 Task: Create Card Patent Application Review in Board Customer Advocacy Tips to Workspace Editing and Proofreading. Create Card Scooter Review in Board Email Marketing Engagement Optimization to Workspace Editing and Proofreading. Create Card Copyright Protection Review in Board Market Segmentation and Targeting Plan Implementation to Workspace Editing and Proofreading
Action: Mouse moved to (221, 170)
Screenshot: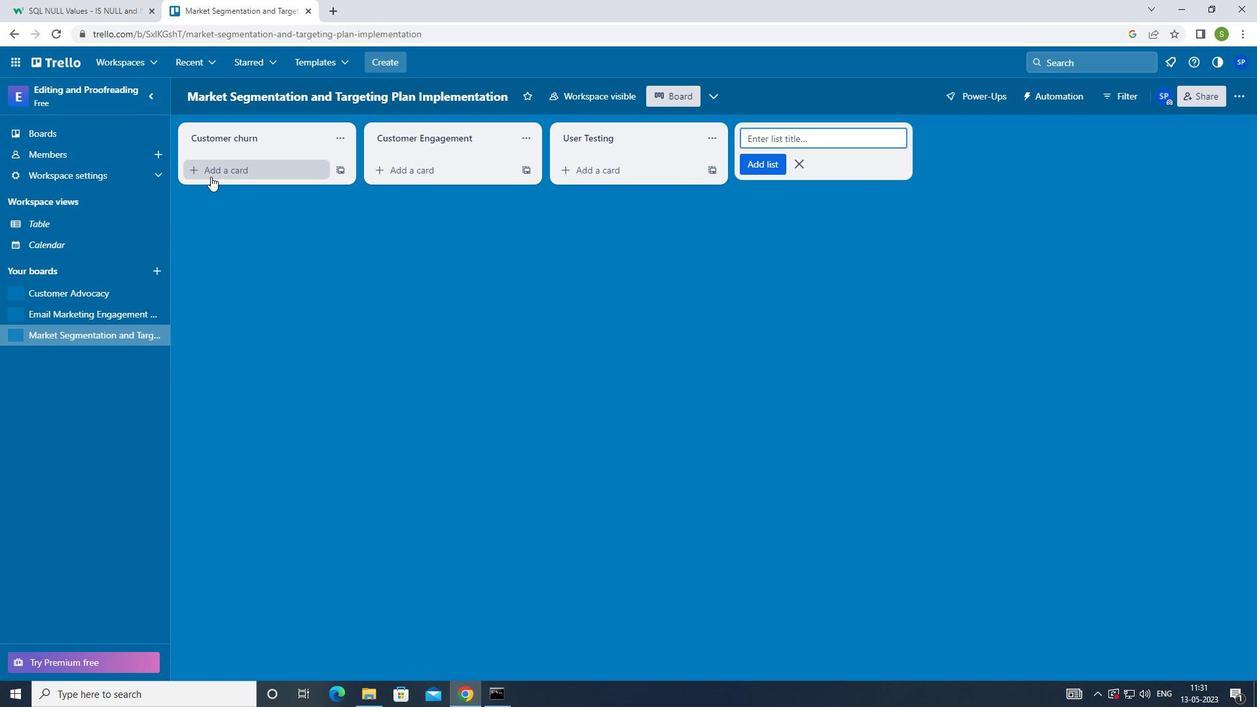 
Action: Mouse pressed left at (221, 170)
Screenshot: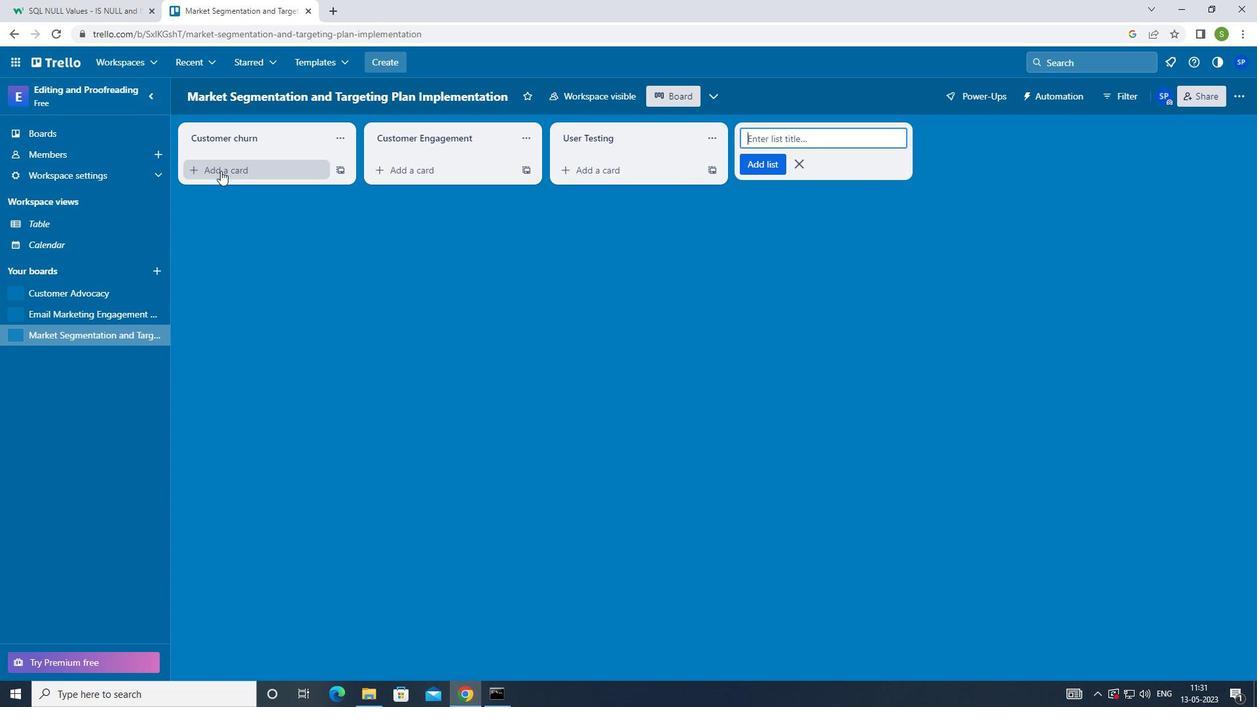 
Action: Mouse moved to (242, 286)
Screenshot: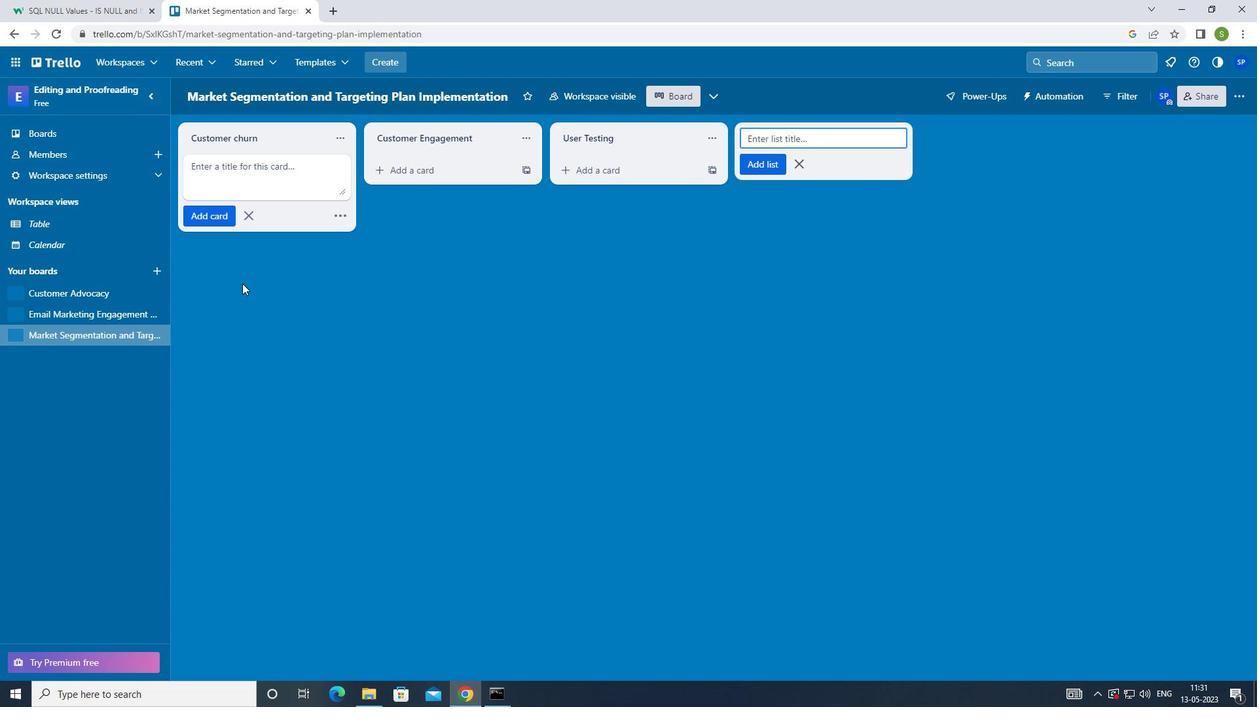 
Action: Key pressed <Key.shift>PATENT<Key.space><Key.shift>APPLICATON<Key.space><Key.shift>REVIEW<Key.enter>
Screenshot: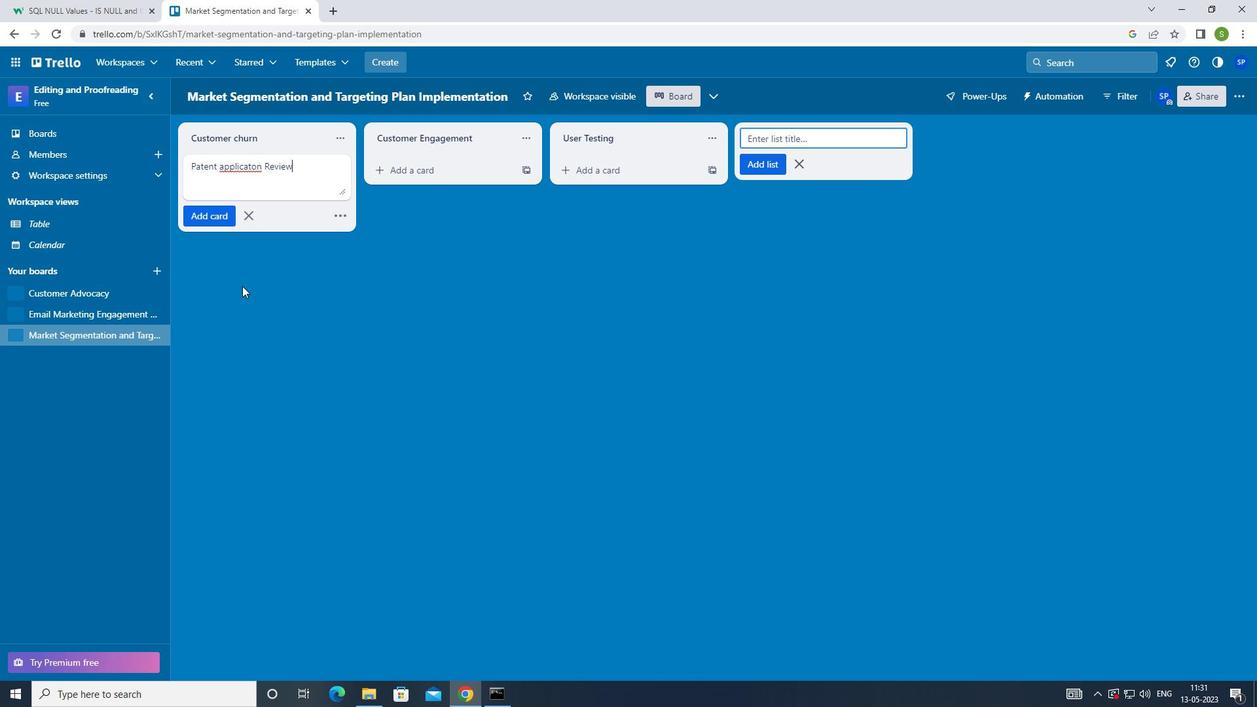 
Action: Mouse moved to (59, 313)
Screenshot: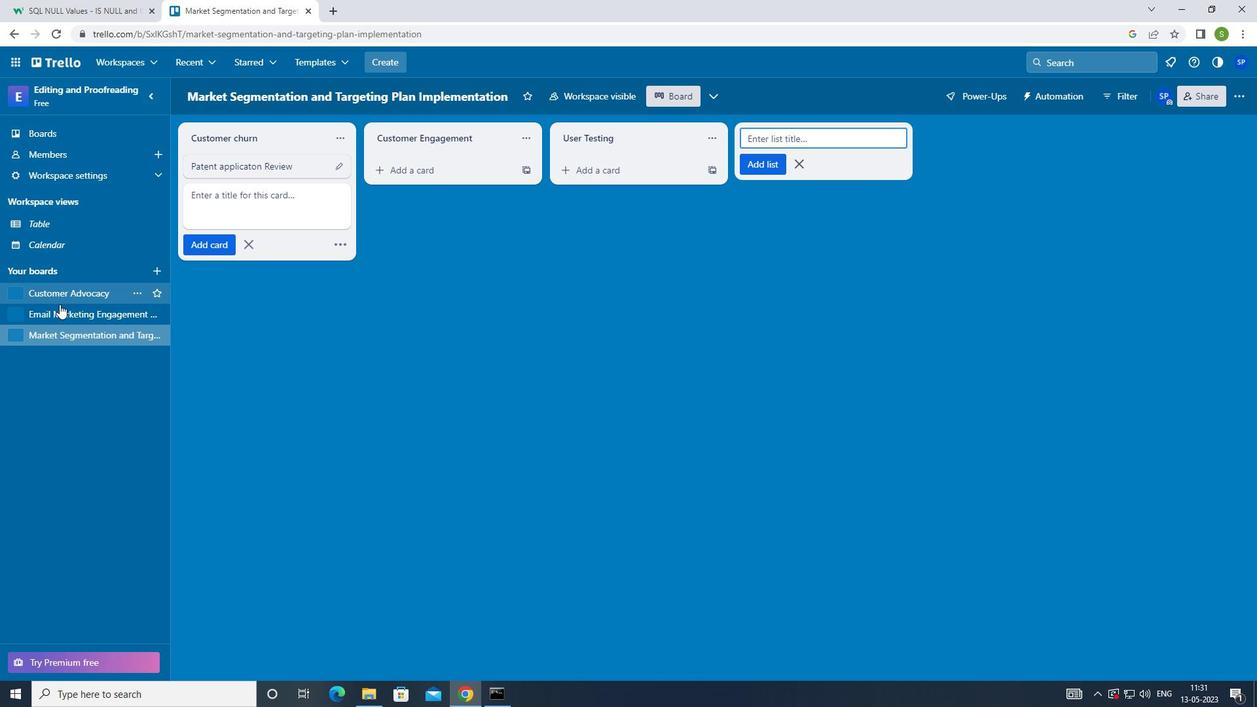 
Action: Mouse pressed left at (59, 313)
Screenshot: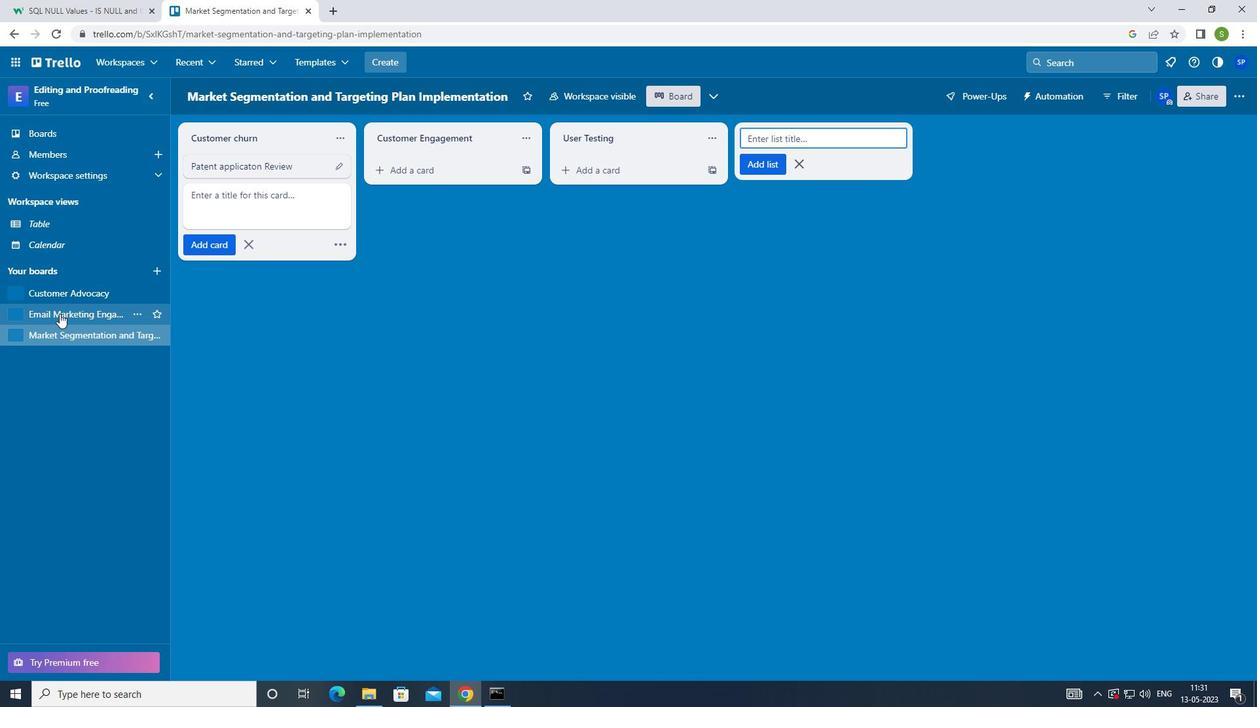 
Action: Mouse moved to (254, 178)
Screenshot: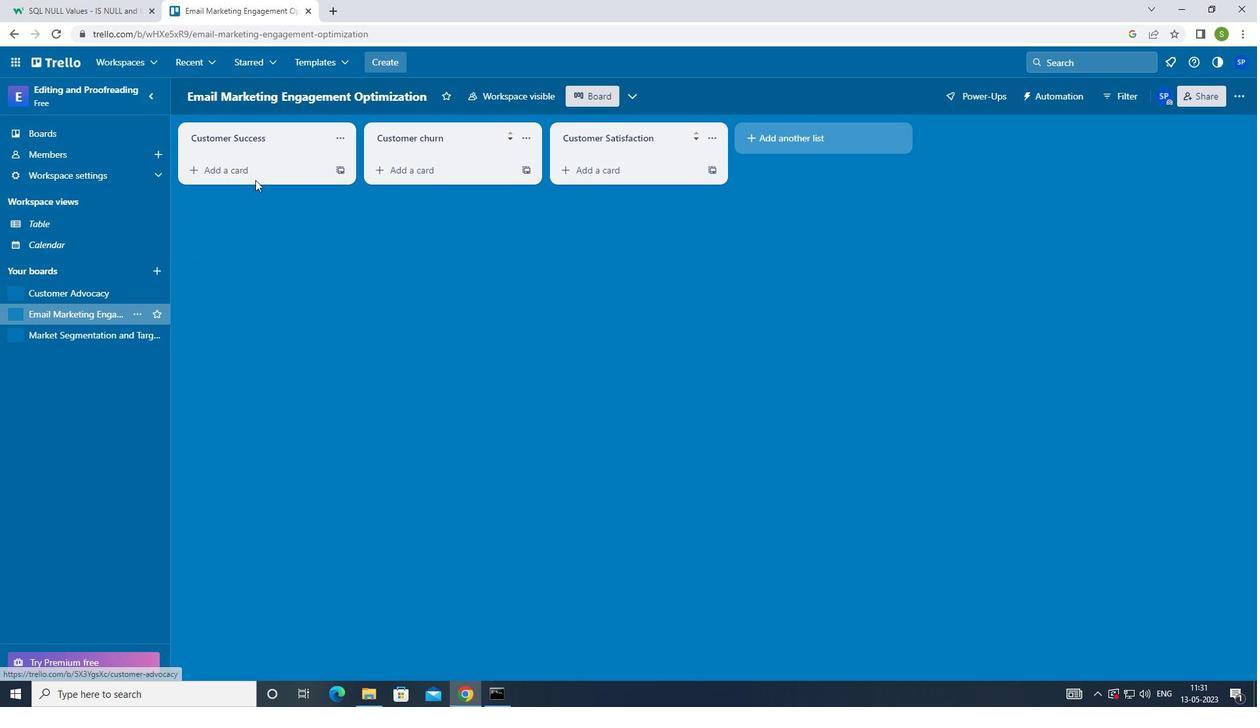 
Action: Mouse pressed left at (254, 178)
Screenshot: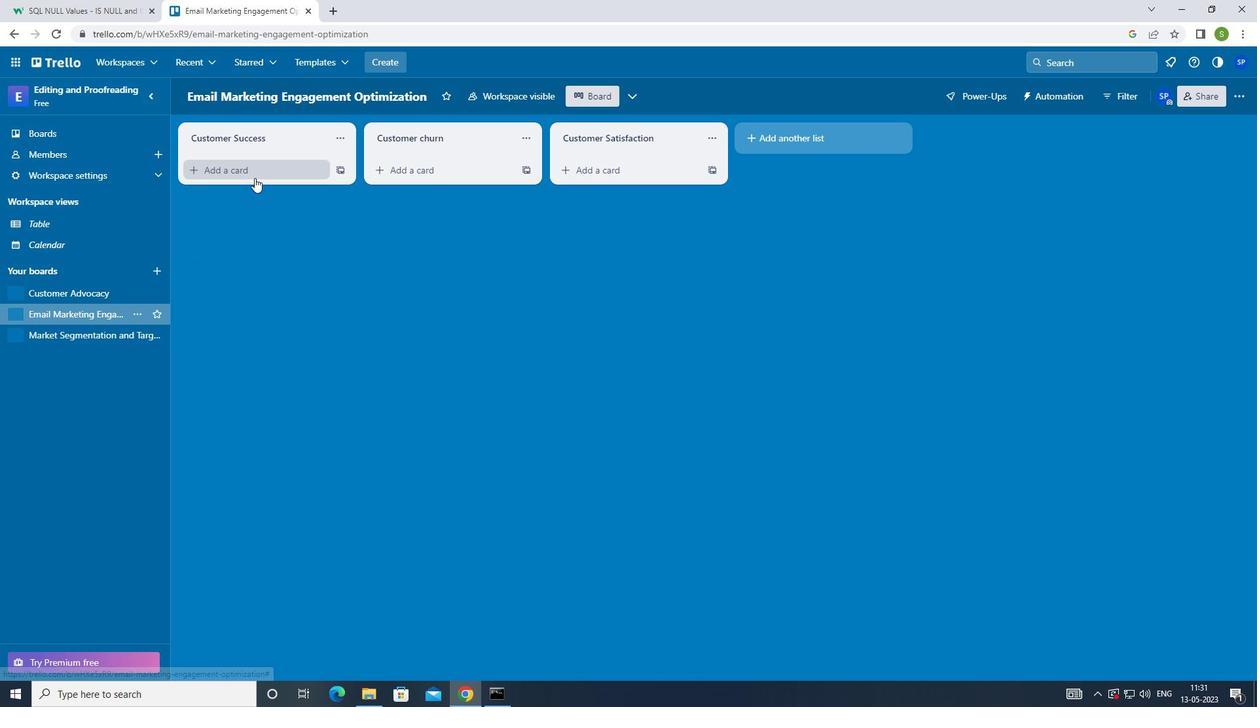 
Action: Mouse moved to (249, 277)
Screenshot: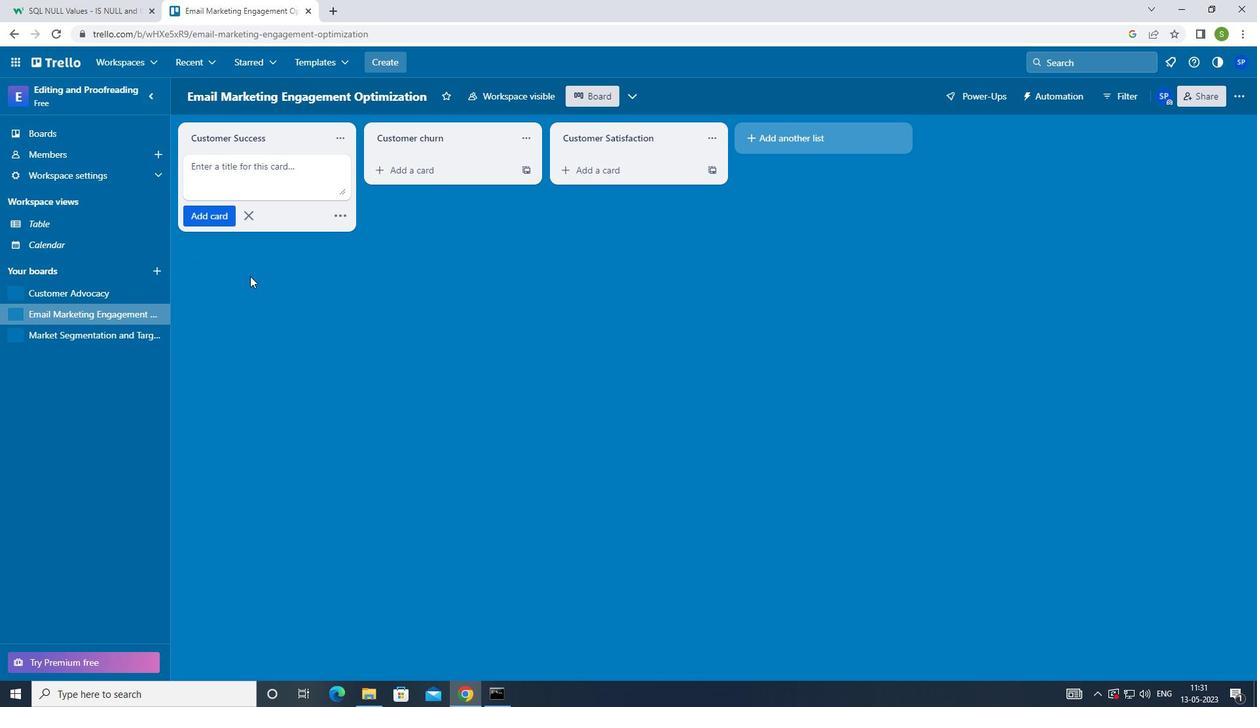
Action: Key pressed <Key.shift>SCOOTER<Key.space><Key.shift>REVIEW<Key.enter>
Screenshot: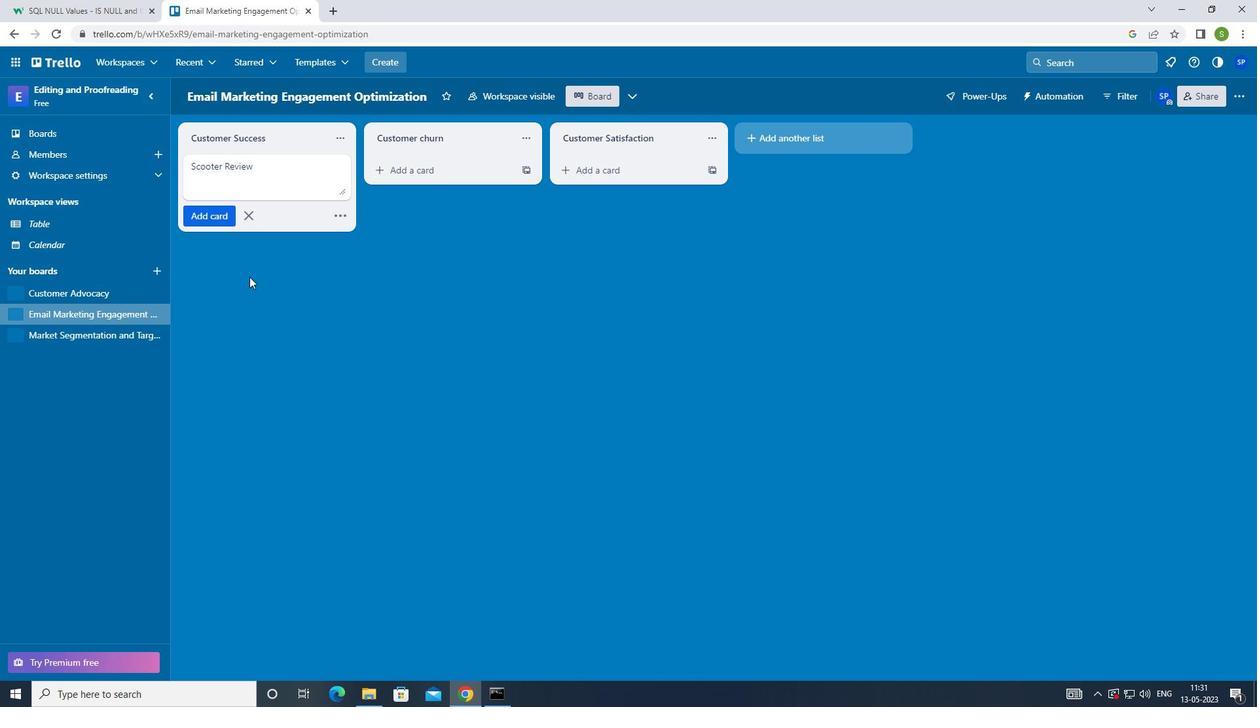 
Action: Mouse moved to (97, 338)
Screenshot: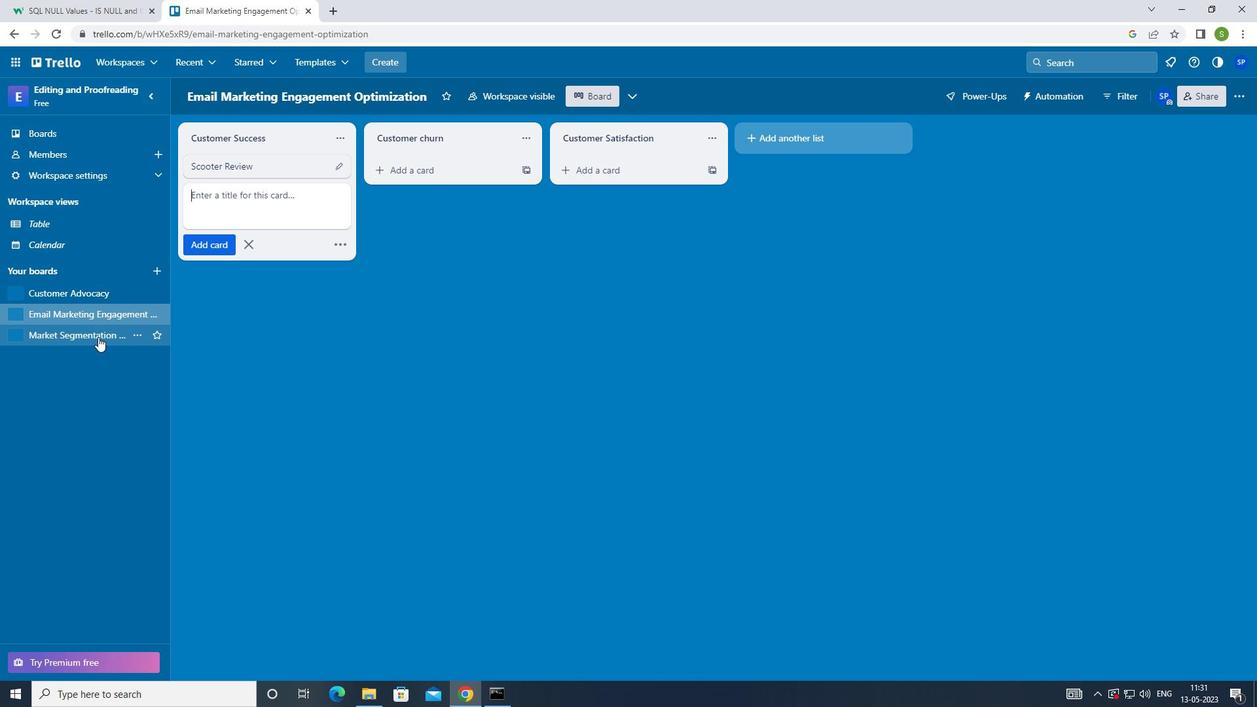 
Action: Mouse pressed left at (97, 338)
Screenshot: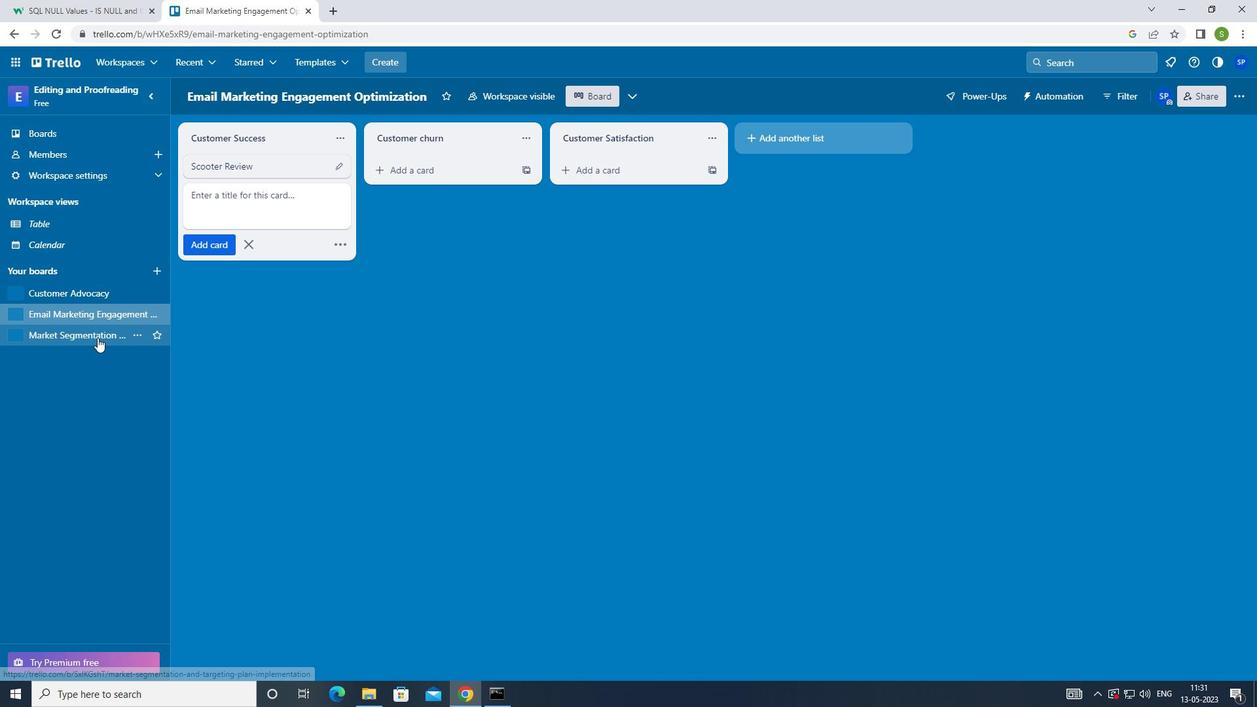 
Action: Mouse moved to (208, 284)
Screenshot: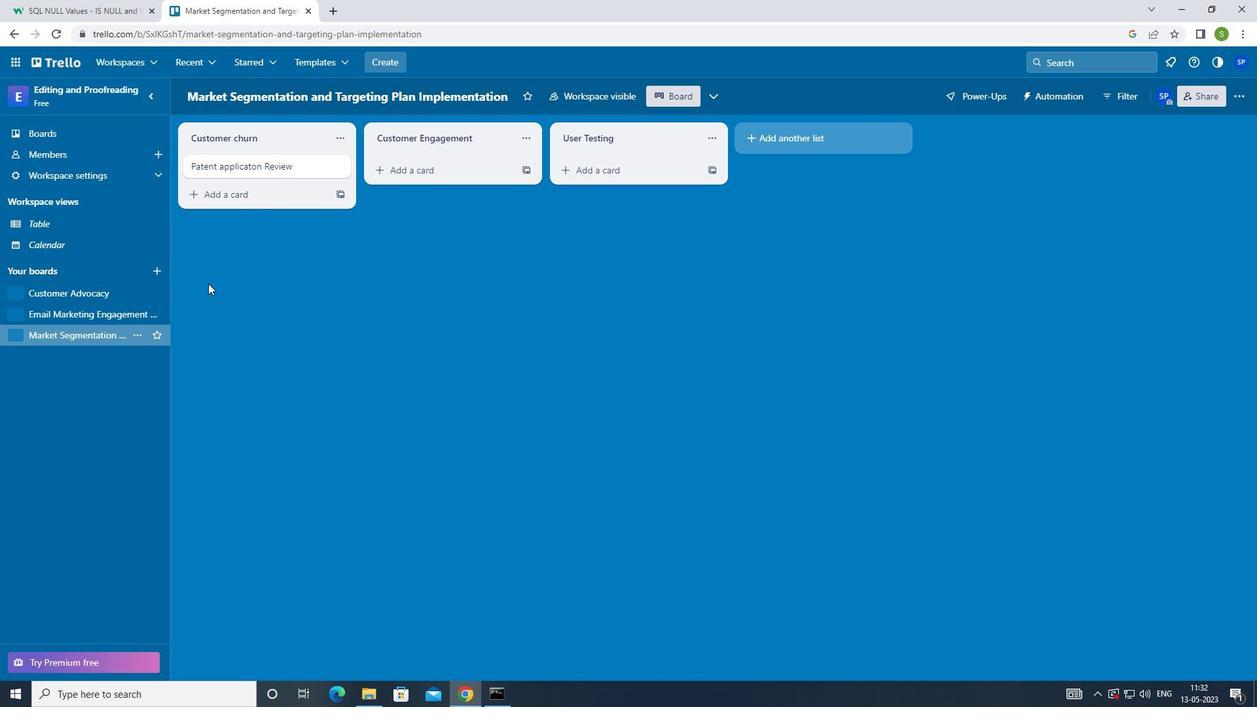
Action: Key pressed <Key.f8>
Screenshot: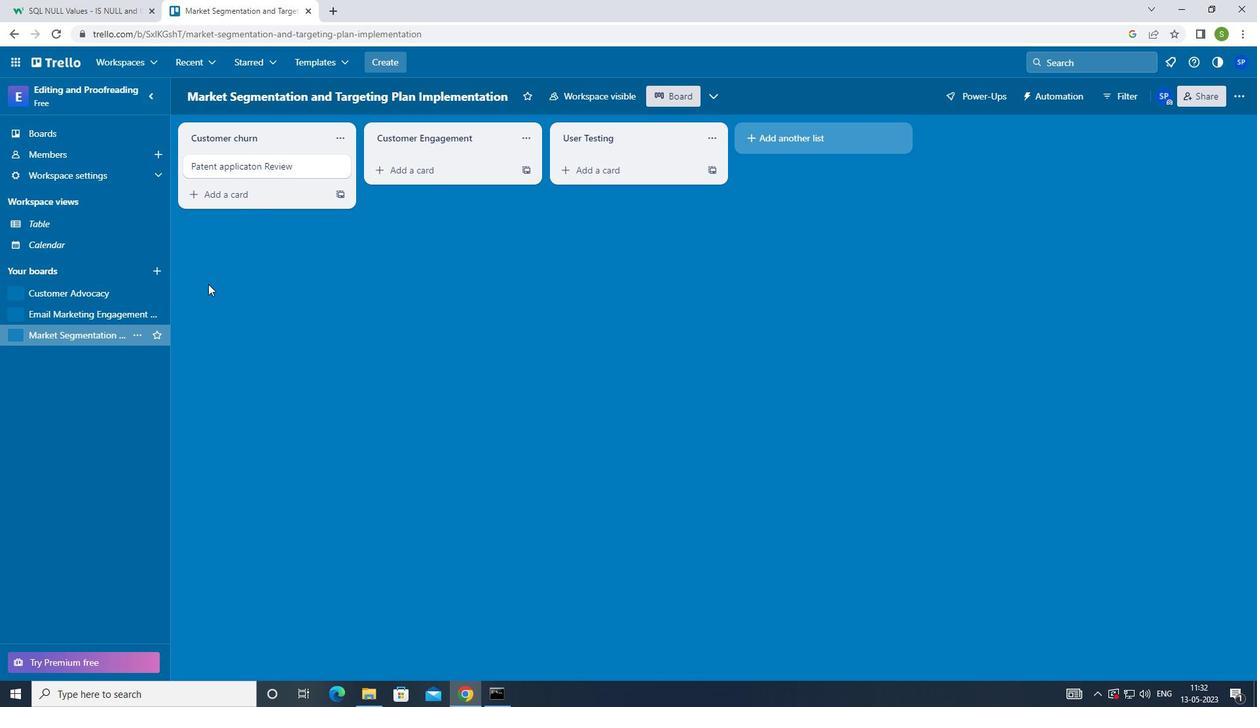 
